 Task: Open a blank google sheet and write heading  Elevation Sales. Add 10 people name  'William Wilson, Isabella Robinson, James Taylor, Charlotte Clark, Michael Walker, Amelia Wright, Matthew Turner, Harper Hall, Joseph Phillips, Abigail Adams'Item code in between  2020-2080. Product range in between  2500-15000. Add Products   TOMS Shoe, UGG  Shoe, Wolverine Shoe, Z-Coil Shoe, Adidas shoe, Gucci T-shirt, Louis Vuitton bag, Zara Shirt, H&M jeans, Chanel perfume.Choose quantity  3 to 10 Tax 12 percent Total Add Amount. Save page  Elevation Sales review   book
Action: Mouse moved to (351, 199)
Screenshot: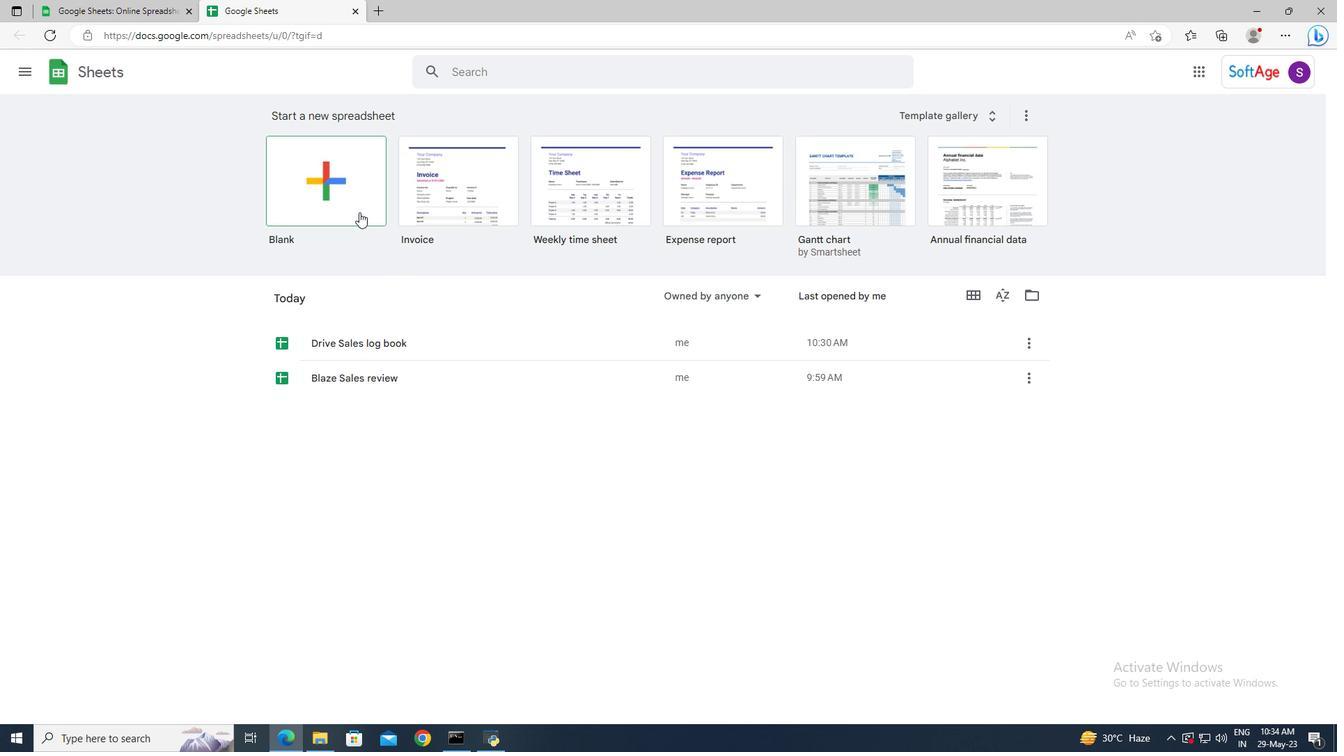 
Action: Mouse pressed left at (351, 199)
Screenshot: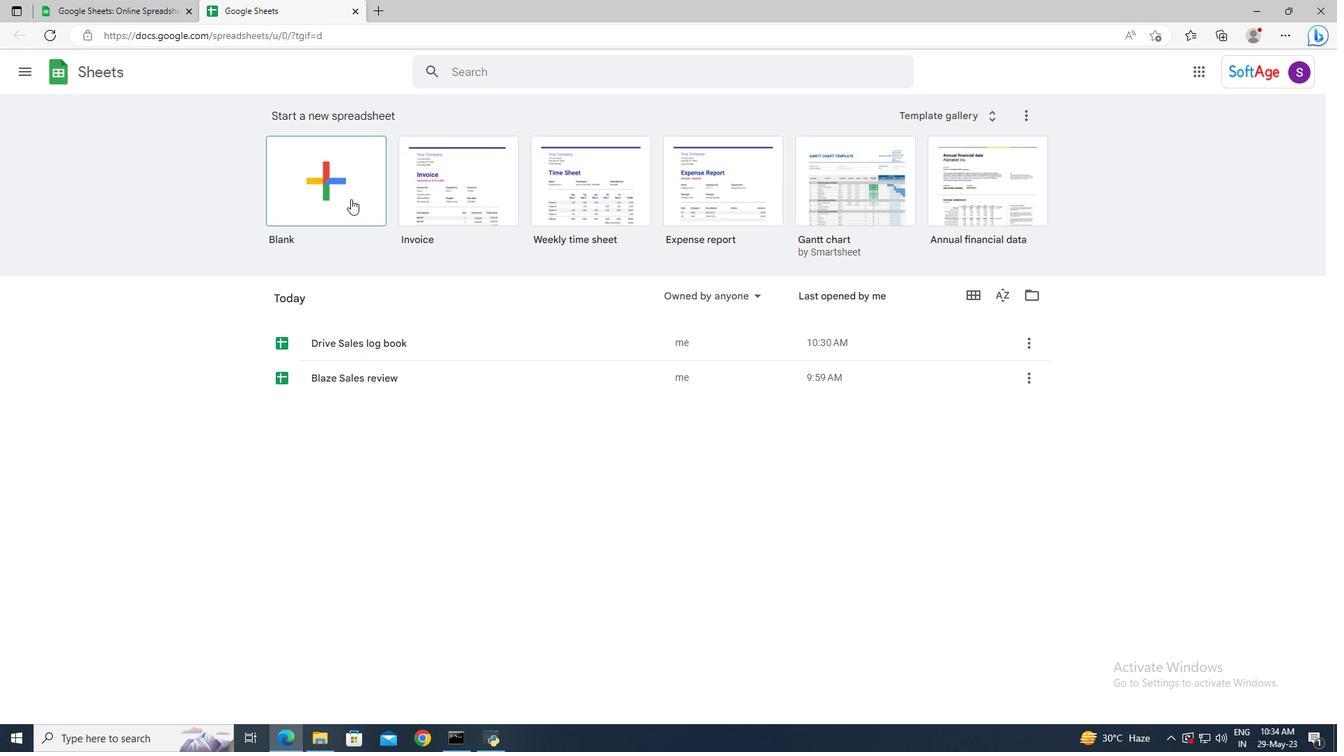 
Action: Mouse moved to (178, 197)
Screenshot: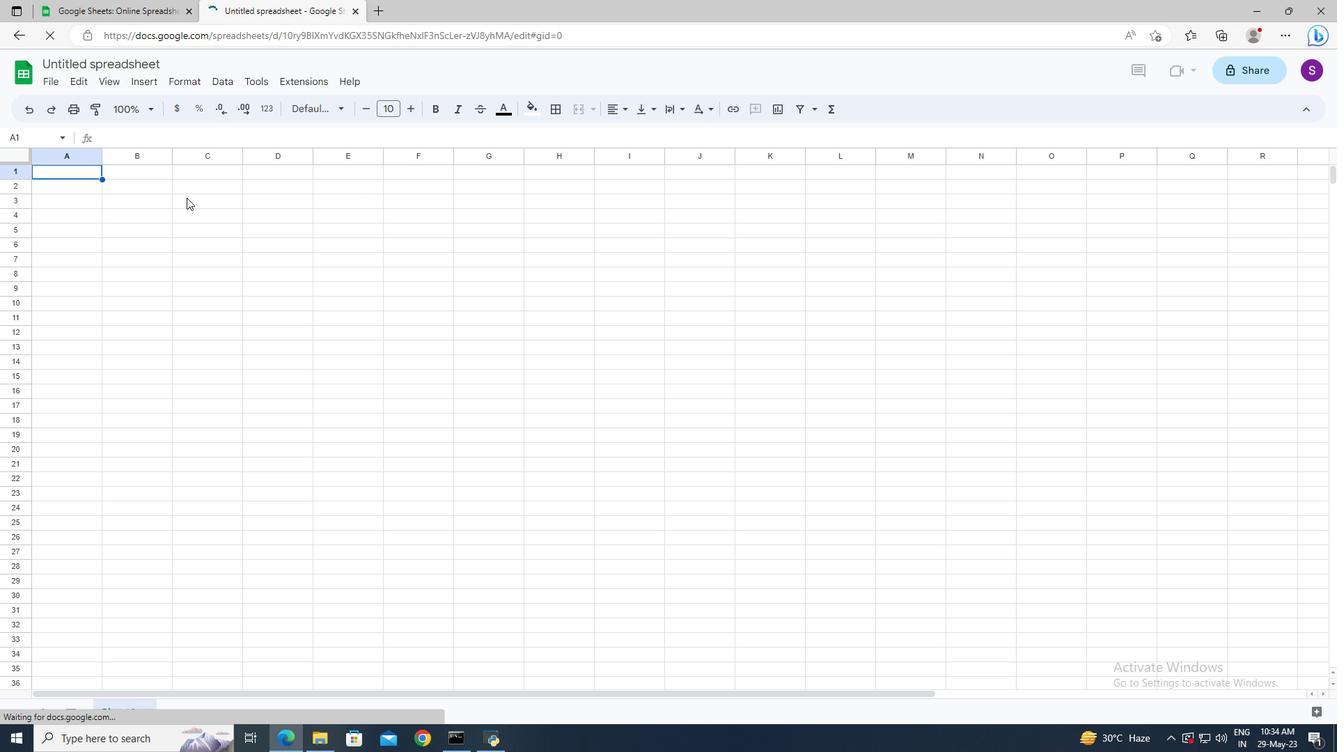 
Action: Key pressed <Key.shift>Elevation<Key.space><Key.shift_r>Sales<Key.enter><Key.shift>Name<Key.enter><Key.shift>William<Key.space><Key.shift_r>Wilson<Key.enter><Key.shift>Isabella<Key.space><Key.shift>Robinson<Key.enter><Key.shift>James<Key.space><Key.shift>Taylor<Key.enter><Key.shift>Charlotte<Key.space><Key.shift>Clark<Key.enter><Key.shift>Michael<Key.space><Key.shift>Walker<Key.enter><Key.shift>Amelia<Key.space><Key.shift_r>Wright<Key.enter><Key.shift>Matthew<Key.space><Key.shift>Turner<Key.enter><Key.shift>Harper<Key.space><Key.shift>Hall<Key.enter><Key.shift>Joseph<Key.space><Key.shift>Phillips<Key.enter><Key.shift>Abigail<Key.space><Key.shift>Adams<Key.enter>
Screenshot: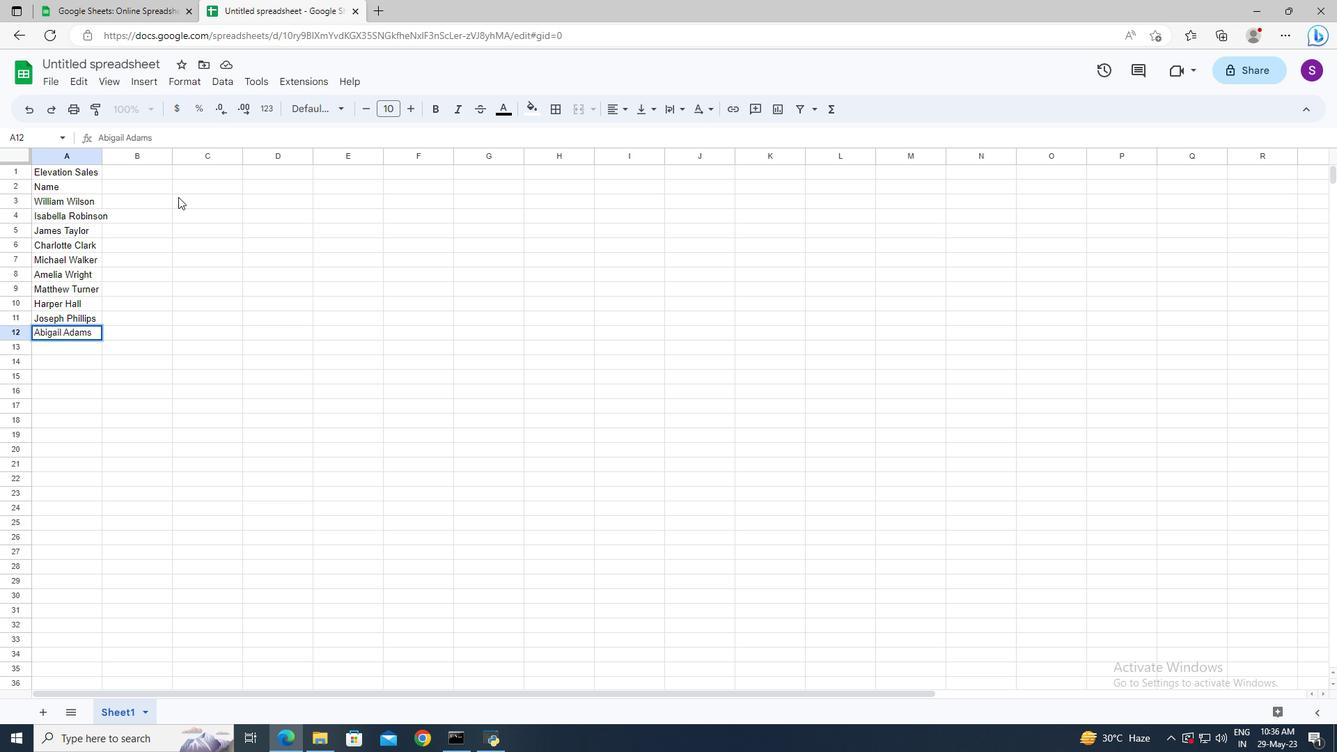 
Action: Mouse moved to (148, 186)
Screenshot: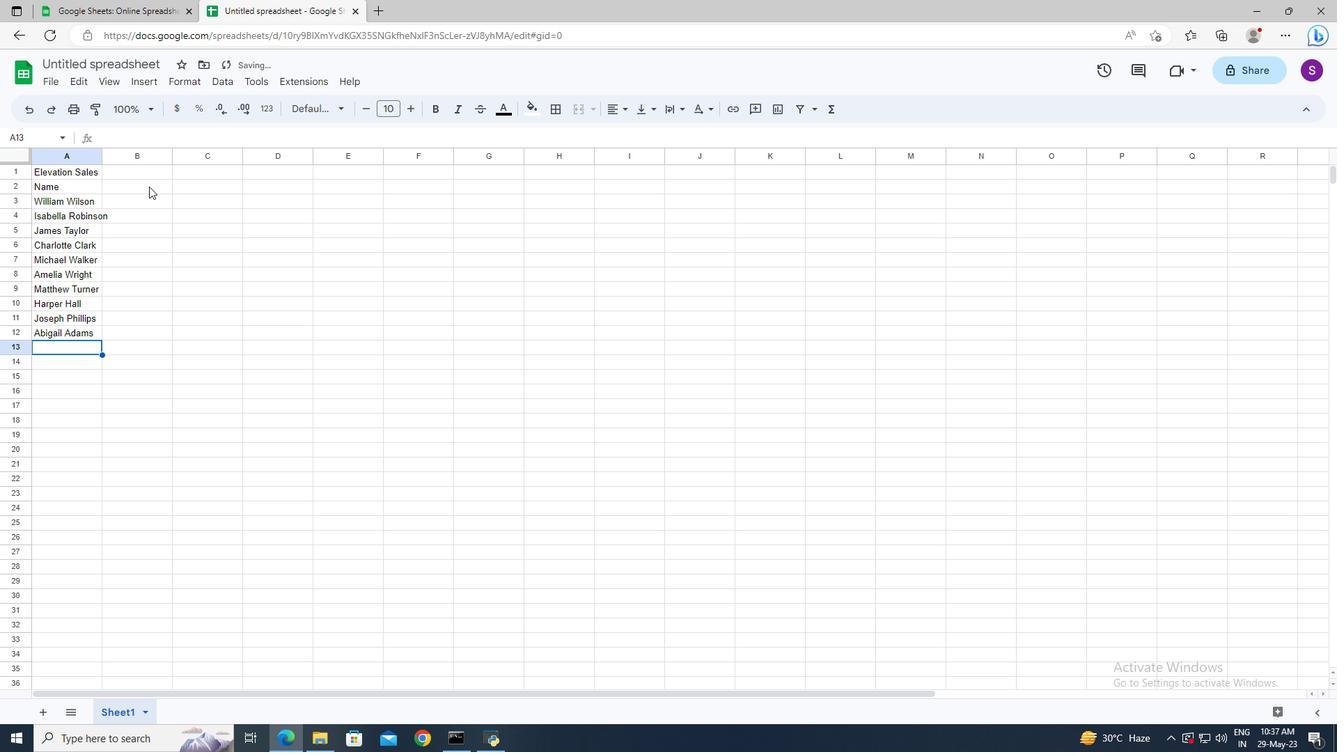 
Action: Mouse pressed left at (148, 186)
Screenshot: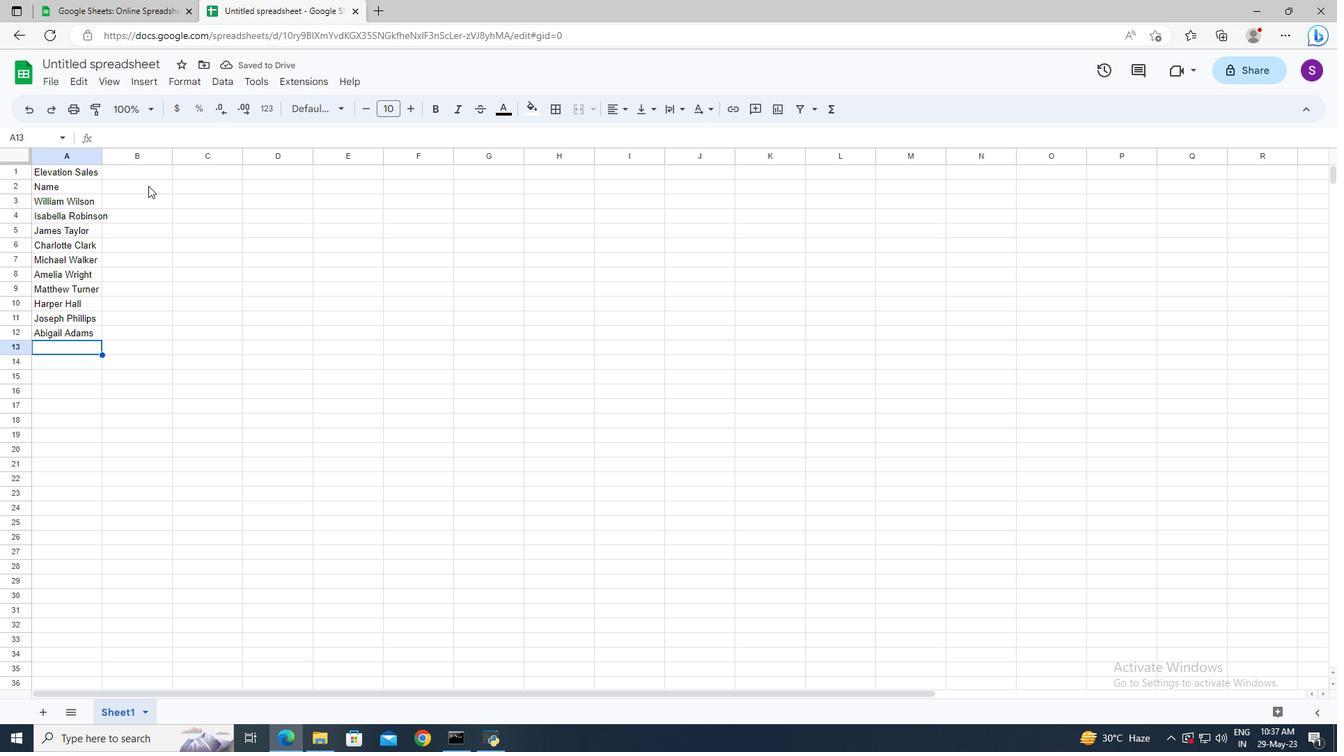 
Action: Key pressed <Key.shift>Item<Key.space><Key.shift>Code<Key.enter>2021<Key.enter>2022<Key.enter>2023<Key.enter>2024<Key.enter>2025<Key.enter>2026<Key.enter>2027<Key.enter>2028<Key.enter>2029<Key.enter>2030<Key.enter><Key.up><Key.up><Key.up><Key.up><Key.up><Key.up><Key.up><Key.up><Key.up><Key.up><Key.up><Key.right><Key.shift>Prdo<Key.backspace><Key.backspace>oduct<Key.space>range<Key.enter>2600<Key.enter>2700<Key.enter>10000<Key.enter>12000<Key.enter>12500<Key.enter>13000<Key.enter>11000<Key.enter>11500<Key.enter>13999<Key.enter>14050<Key.enter>
Screenshot: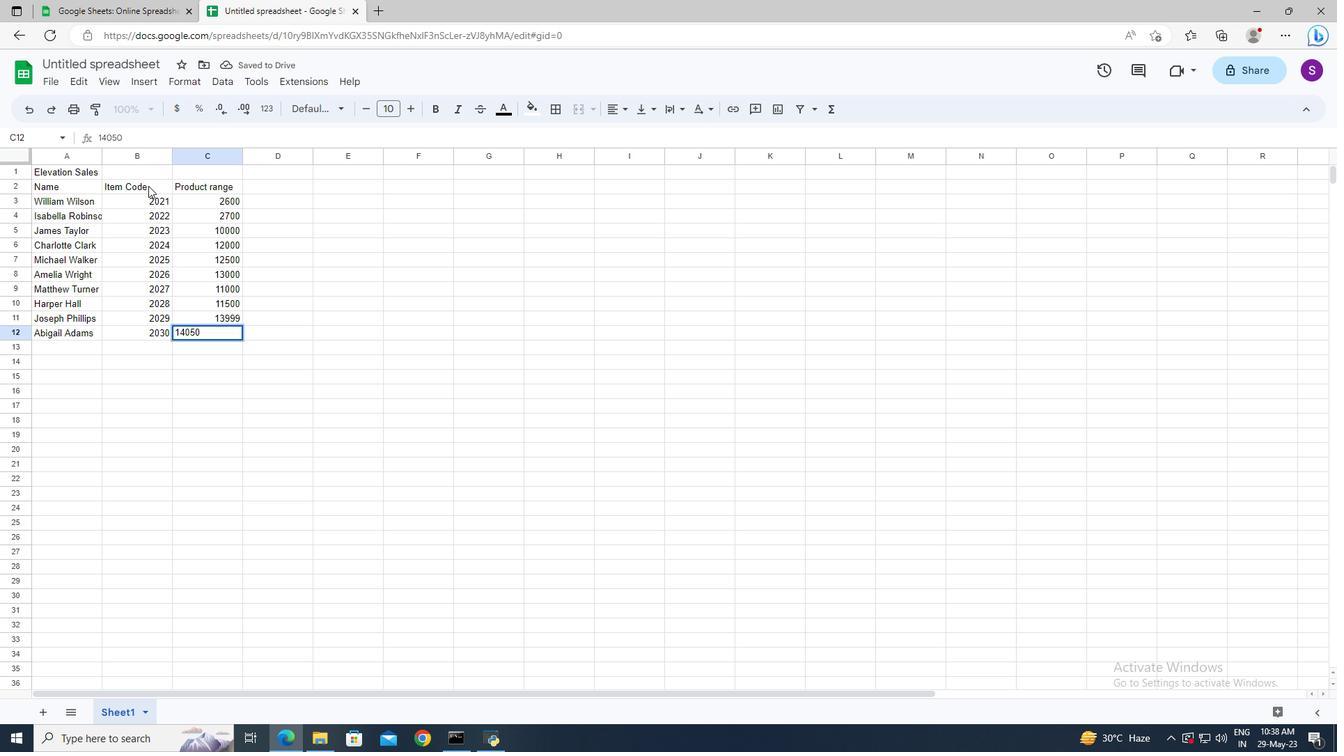 
Action: Mouse moved to (256, 181)
Screenshot: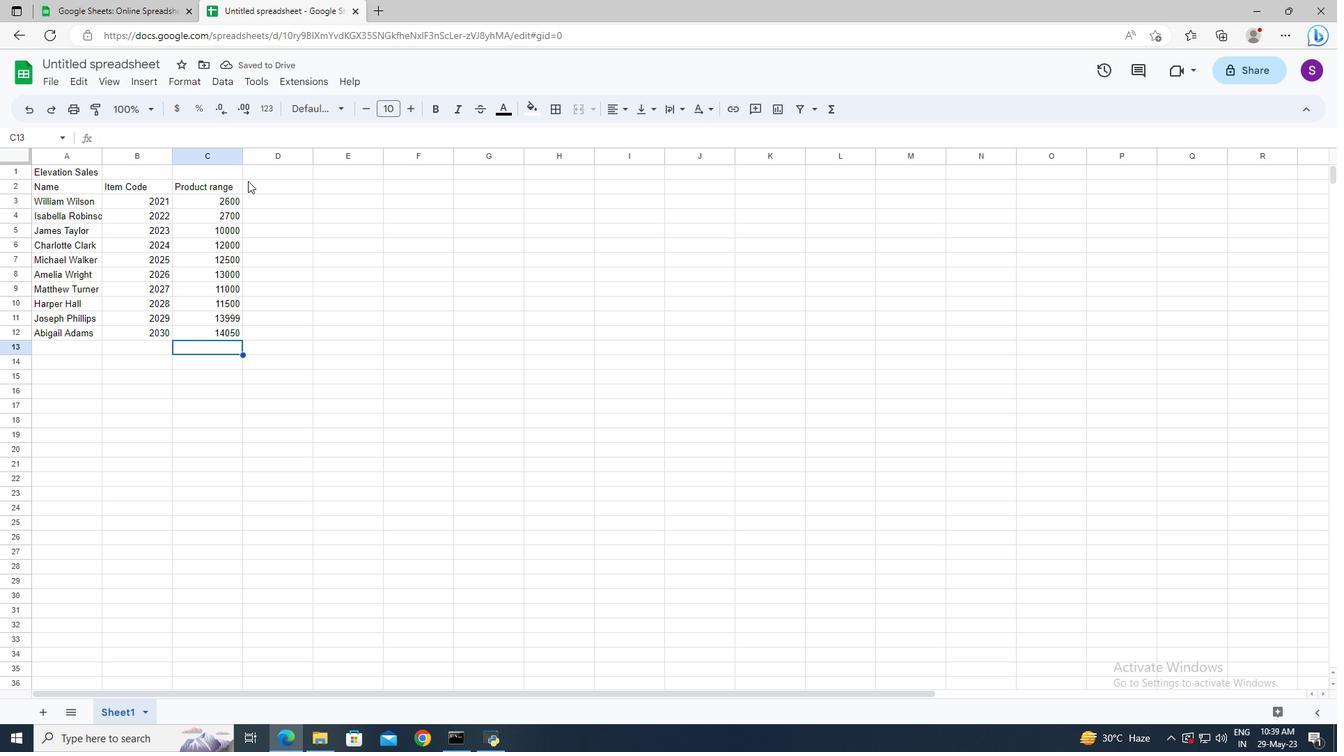 
Action: Mouse pressed left at (256, 181)
Screenshot: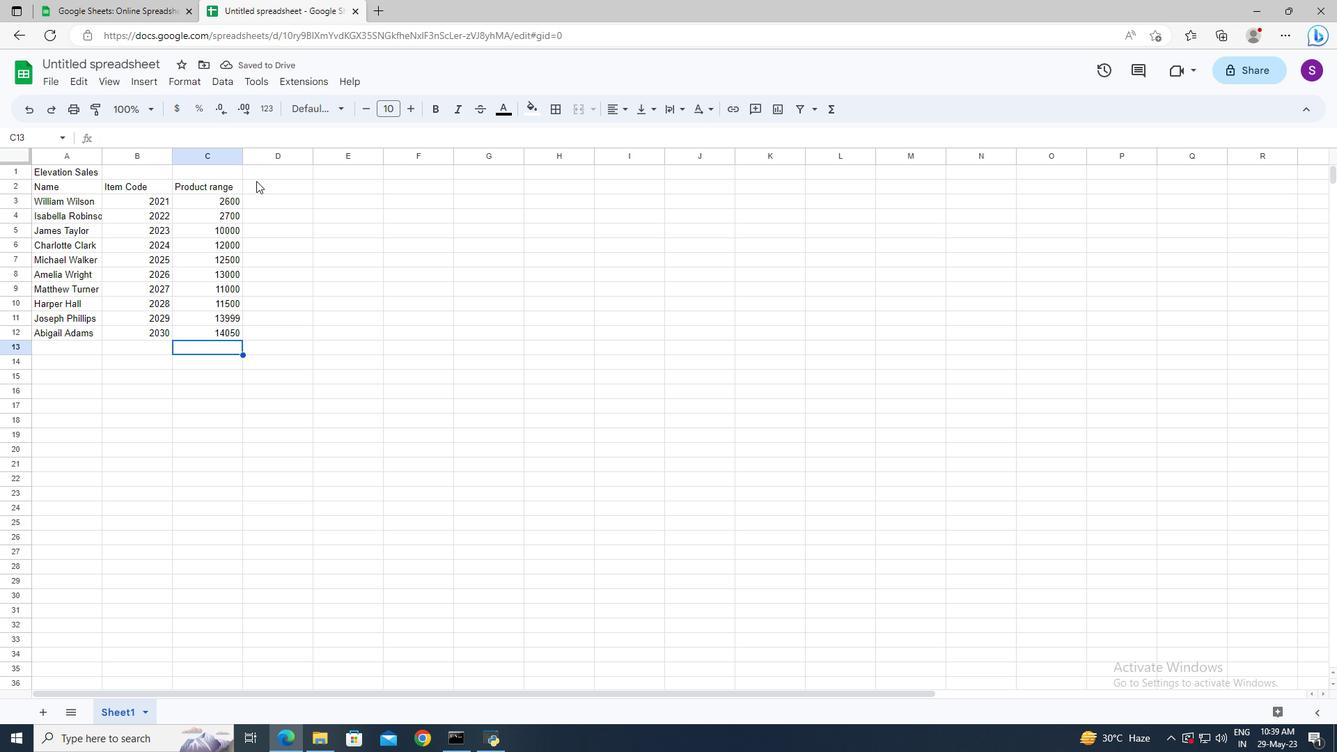 
Action: Key pressed <Key.shift>Products<Key.enter><Key.shift>TOMS<Key.space><Key.shift>Shoe<Key.enter><Key.shift>UGC<Key.backspace><Key.shift>G<Key.space><Key.shift>Shoe<Key.enter><Key.shift>Wolverine<Key.space><Key.shift_r>Shoe<Key.enter><Key.shift><Key.shift>Z-<Key.shift>Coil<Key.space><Key.shift>Shoe<Key.enter><Key.shift>Addidas<Key.backspace><Key.backspace><Key.backspace><Key.backspace><Key.backspace>idas<Key.space>shoe<Key.enter><Key.shift>Gucci<Key.space><Key.shift>T-shirt<Key.enter><Key.shift>Louis<Key.space><Key.shift>Vuitton<Key.space>bag<Key.enter><Key.shift>Zara<Key.space><Key.shift>Shirt<Key.enter><Key.shift>H<Key.shift>&<Key.shift>M<Key.space>jeans<Key.enter><Key.shift>Chanel<Key.space>perfume<Key.enter>
Screenshot: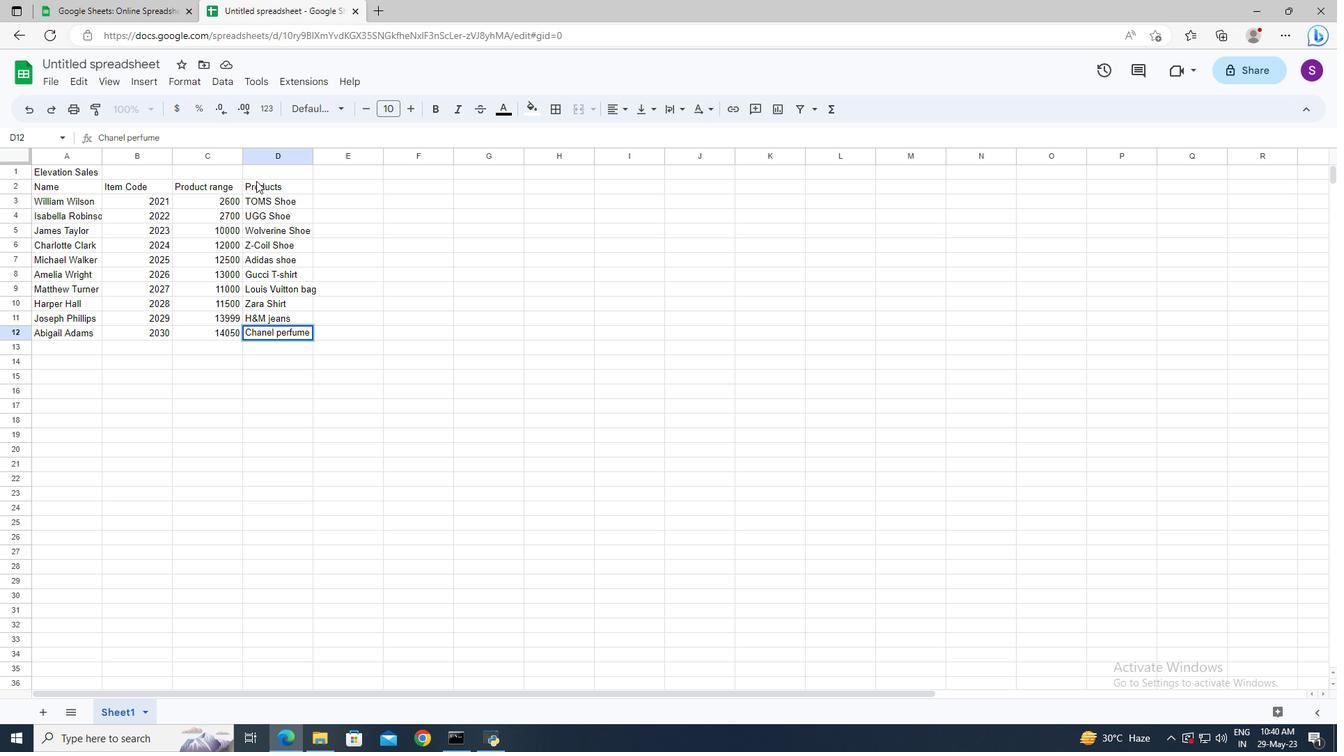 
Action: Mouse moved to (319, 189)
Screenshot: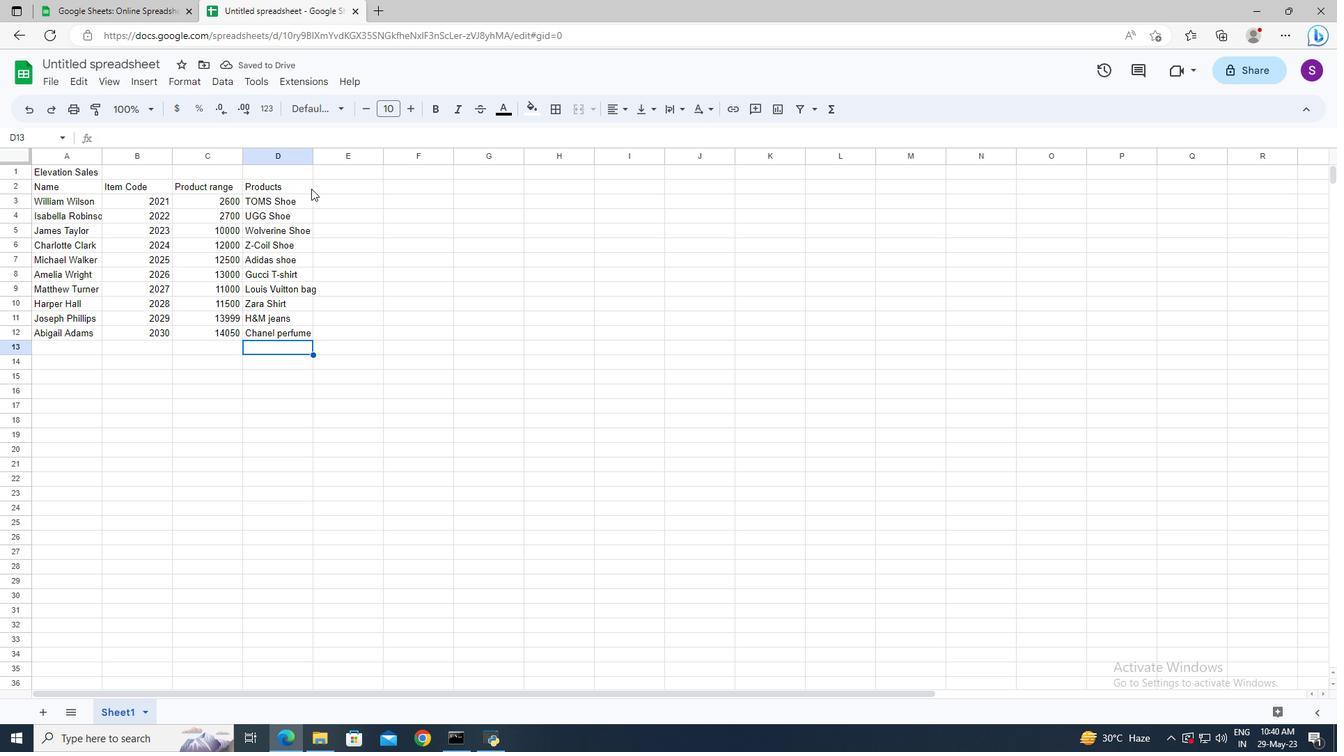 
Action: Mouse pressed left at (319, 189)
Screenshot: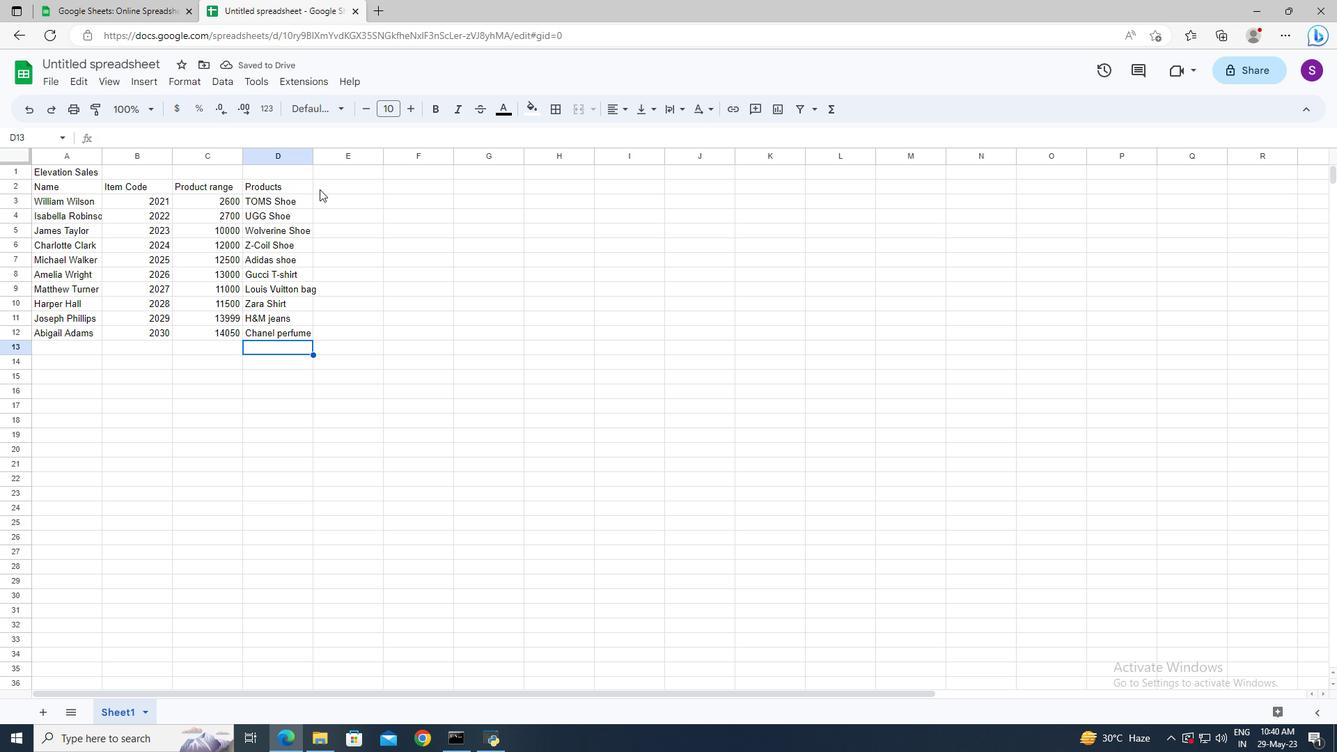 
Action: Key pressed <Key.shift>Q<Key.backspace>quantity<Key.enter>3<Key.enter>5<Key.enter>7<Key.enter>9<Key.enter>10<Key.enter>8<Key.enter>7<Key.enter>10<Key.enter>9<Key.enter>5<Key.enter>
Screenshot: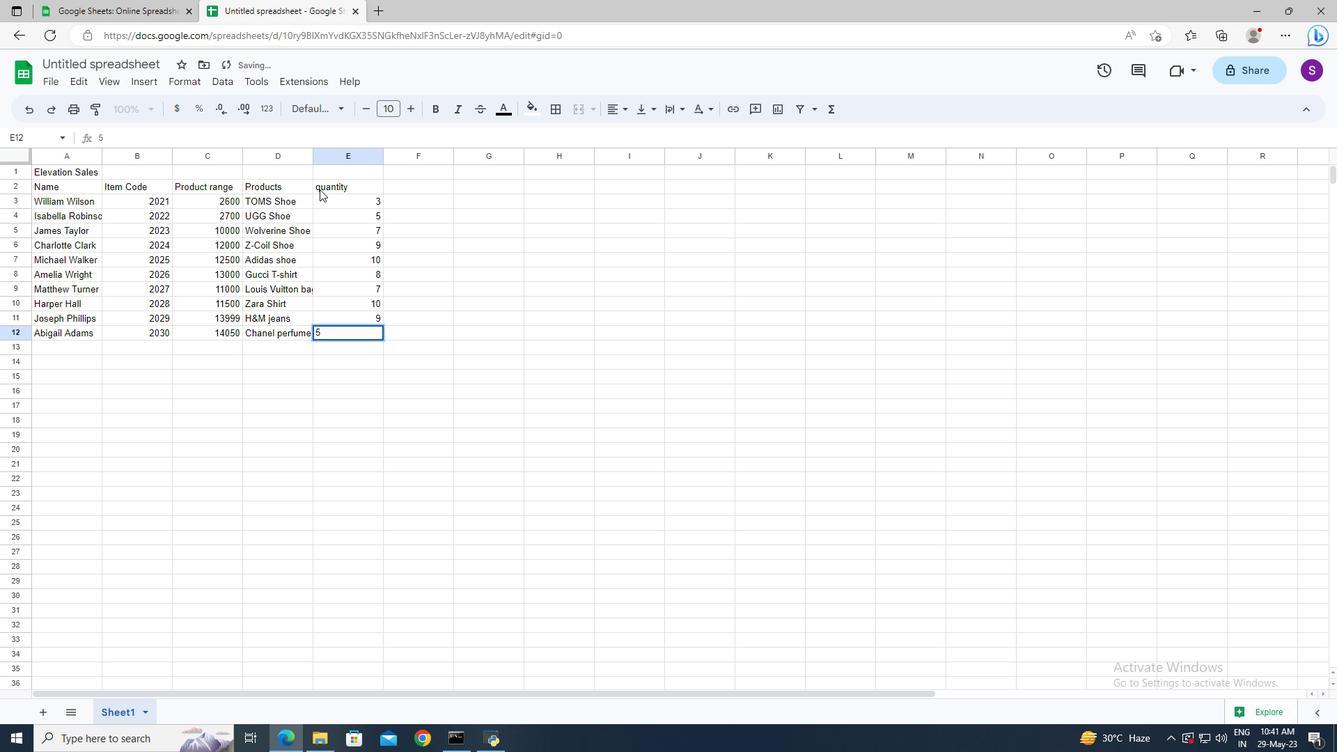 
Action: Mouse moved to (408, 188)
Screenshot: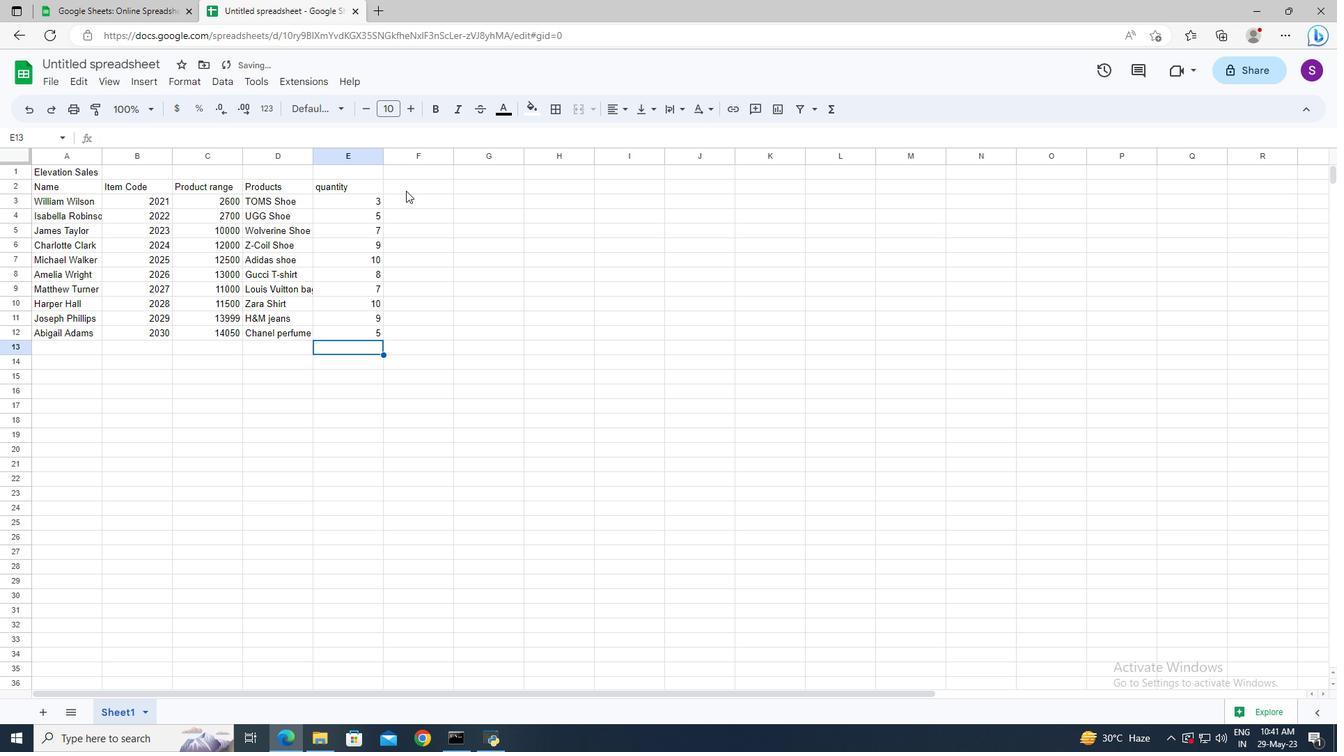 
Action: Mouse pressed left at (408, 188)
Screenshot: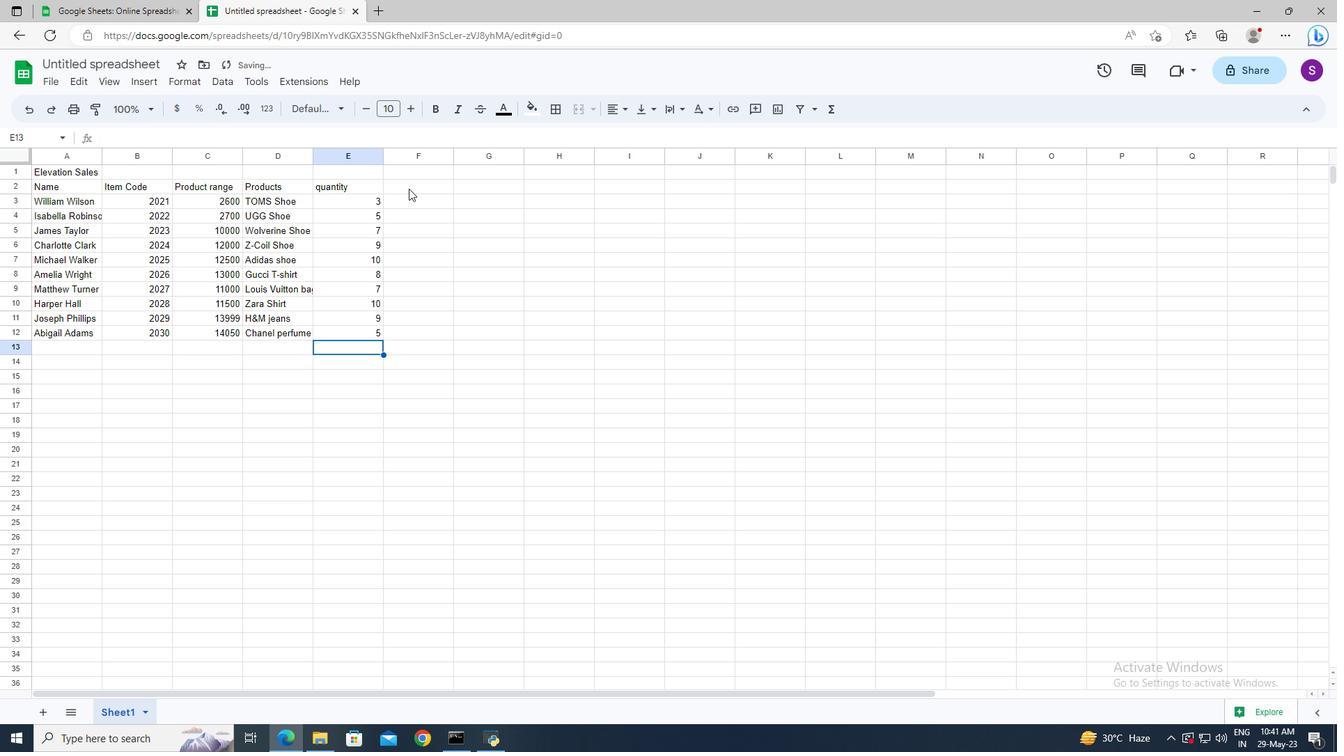 
Action: Key pressed <Key.shift>Amount<Key.enter>=c3<Key.shift>*e3<Key.enter>
Screenshot: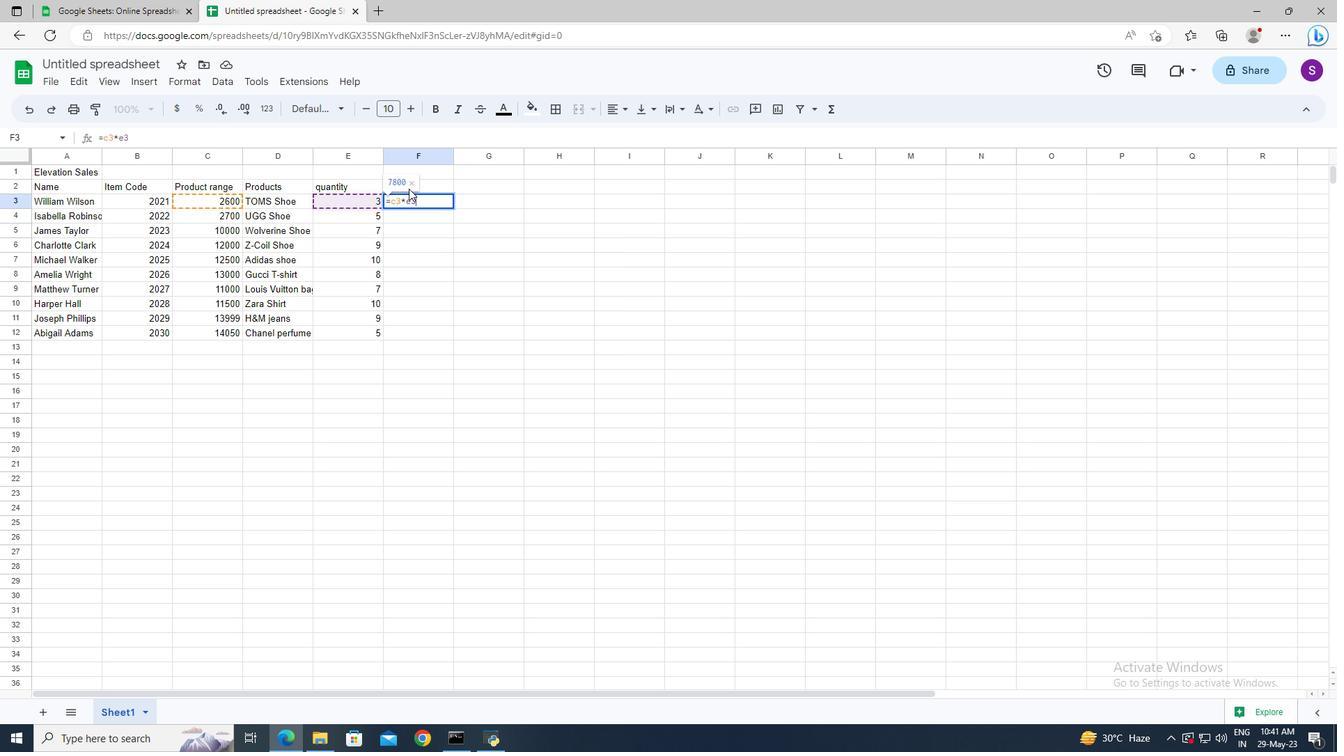 
Action: Mouse moved to (468, 305)
Screenshot: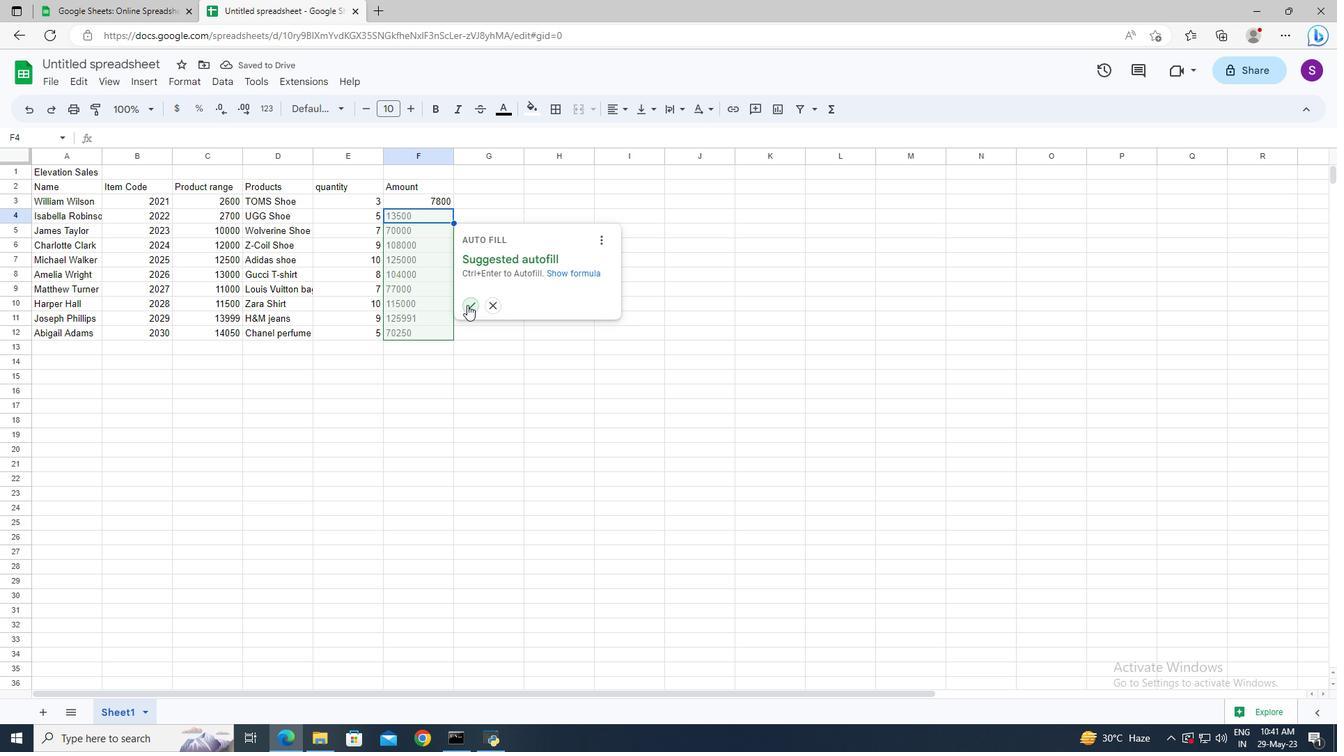 
Action: Mouse pressed left at (468, 305)
Screenshot: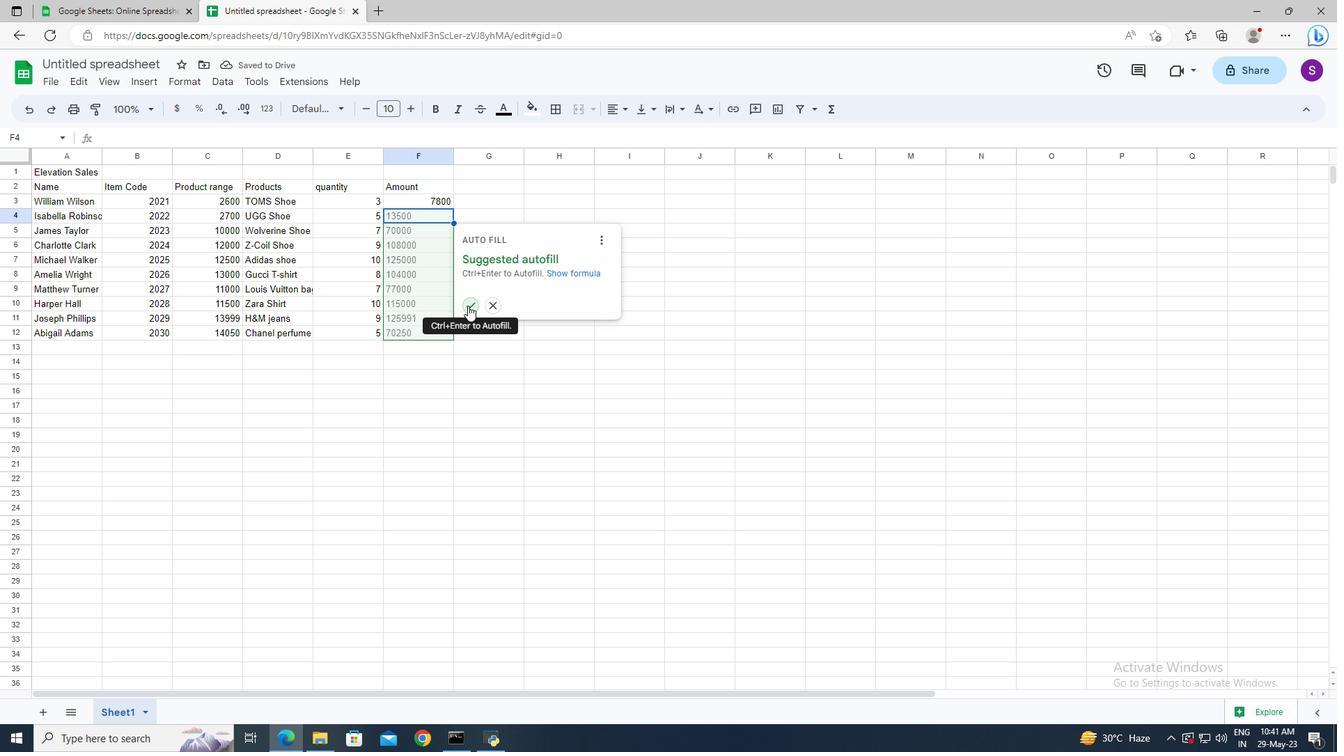 
Action: Mouse moved to (482, 191)
Screenshot: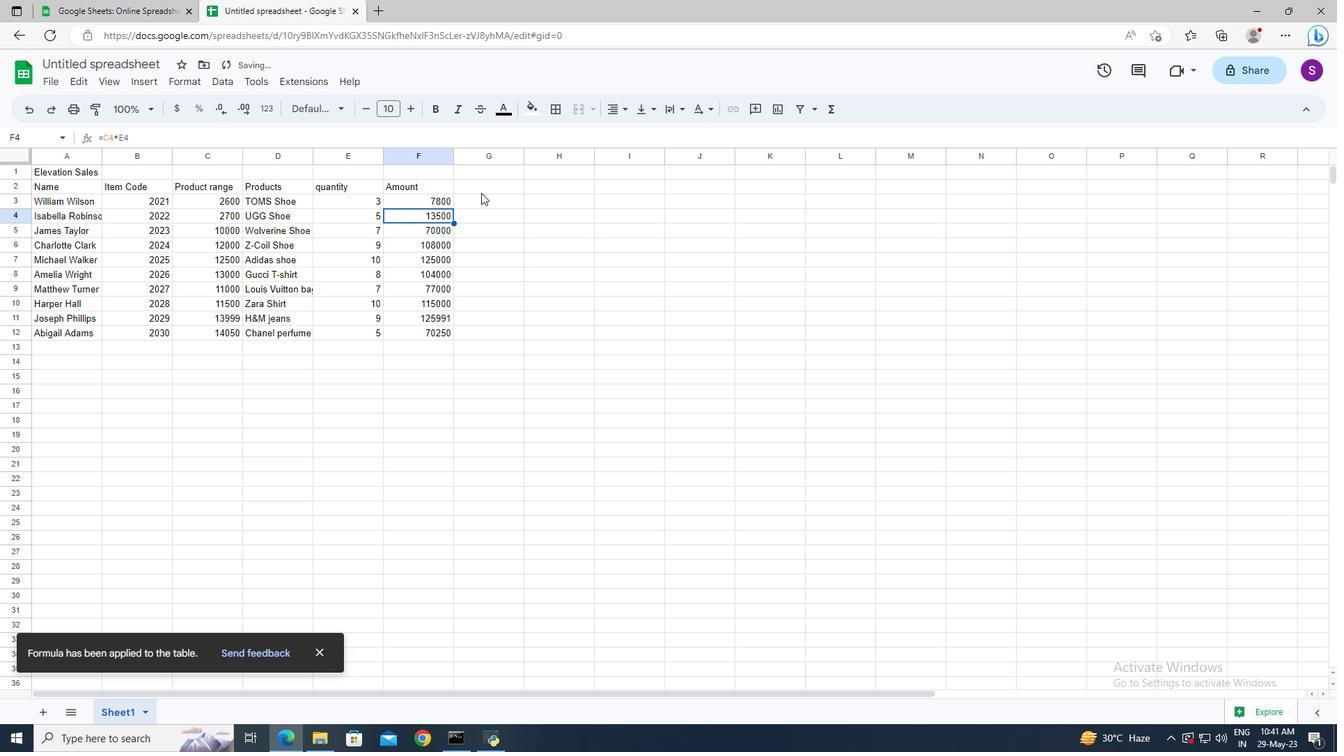 
Action: Mouse pressed left at (482, 191)
Screenshot: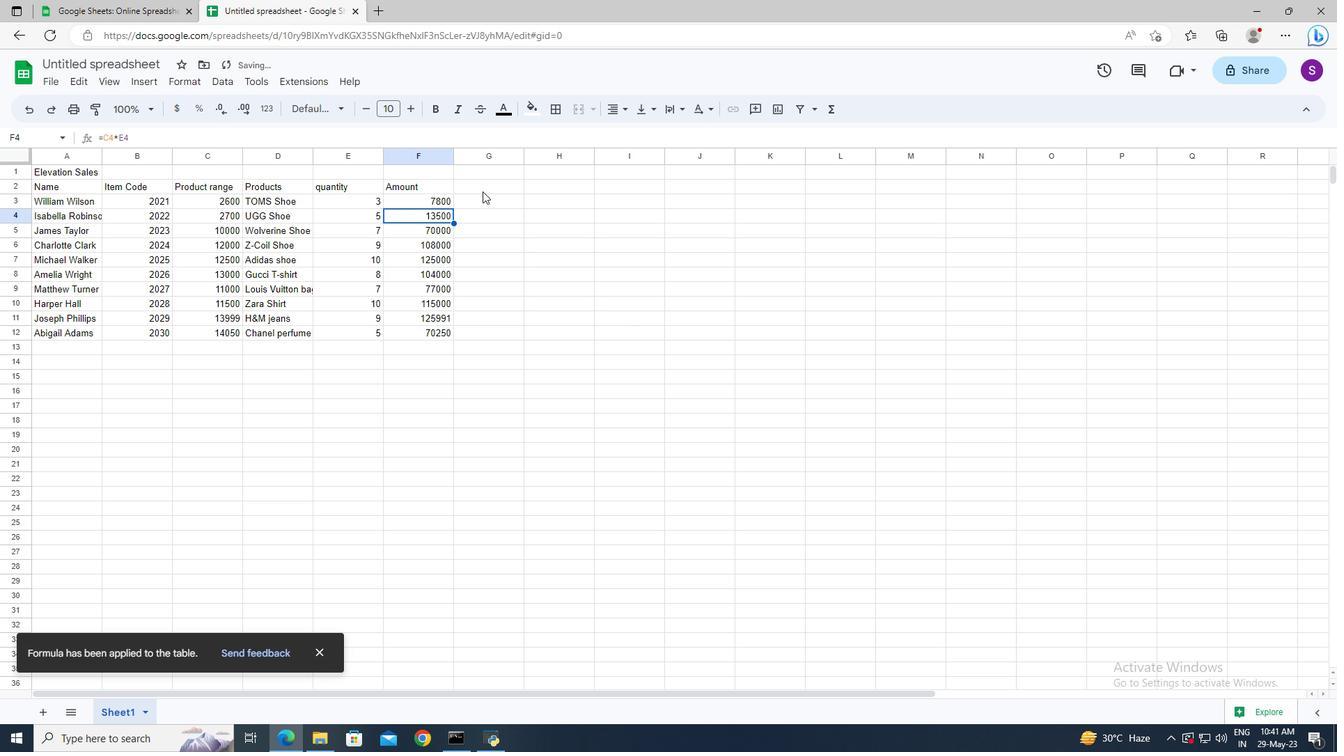 
Action: Key pressed <Key.shift>Tax<Key.enter>=0.12<Key.shift>*f3<Key.enter>
Screenshot: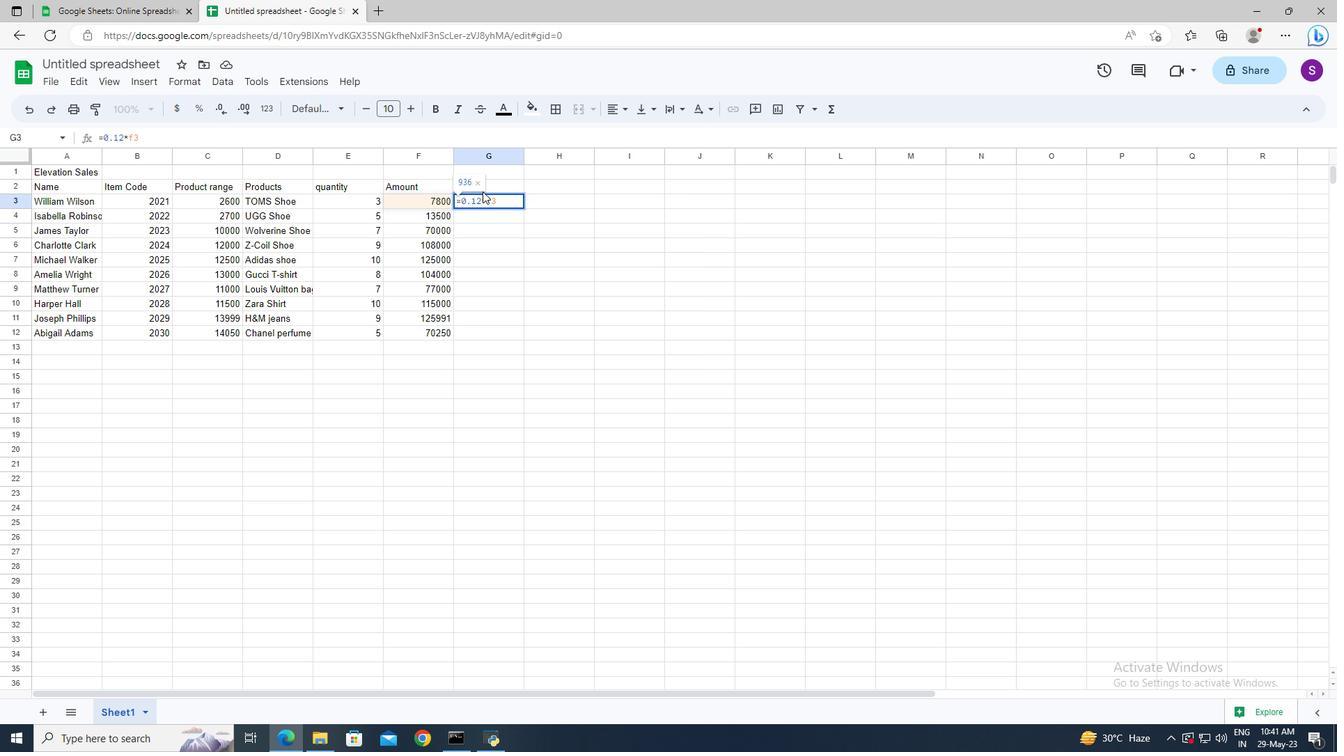 
Action: Mouse moved to (546, 302)
Screenshot: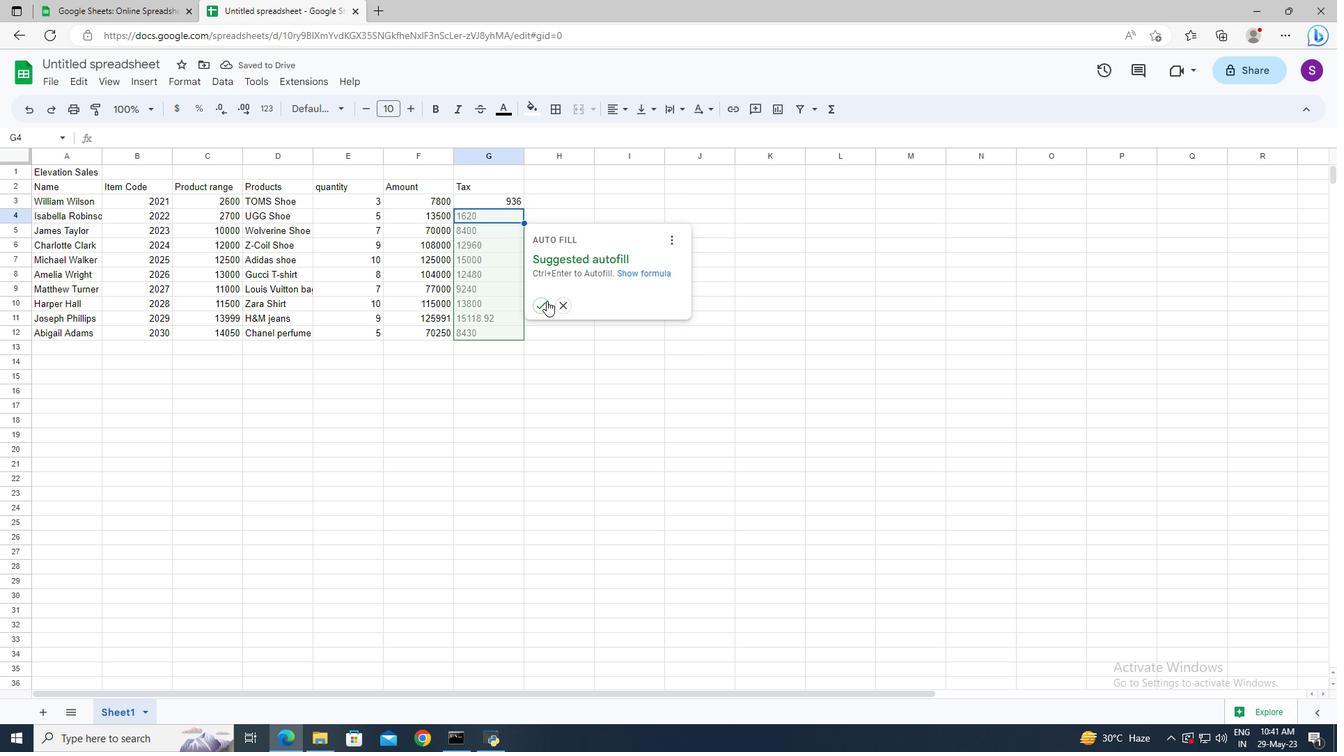 
Action: Mouse pressed left at (546, 302)
Screenshot: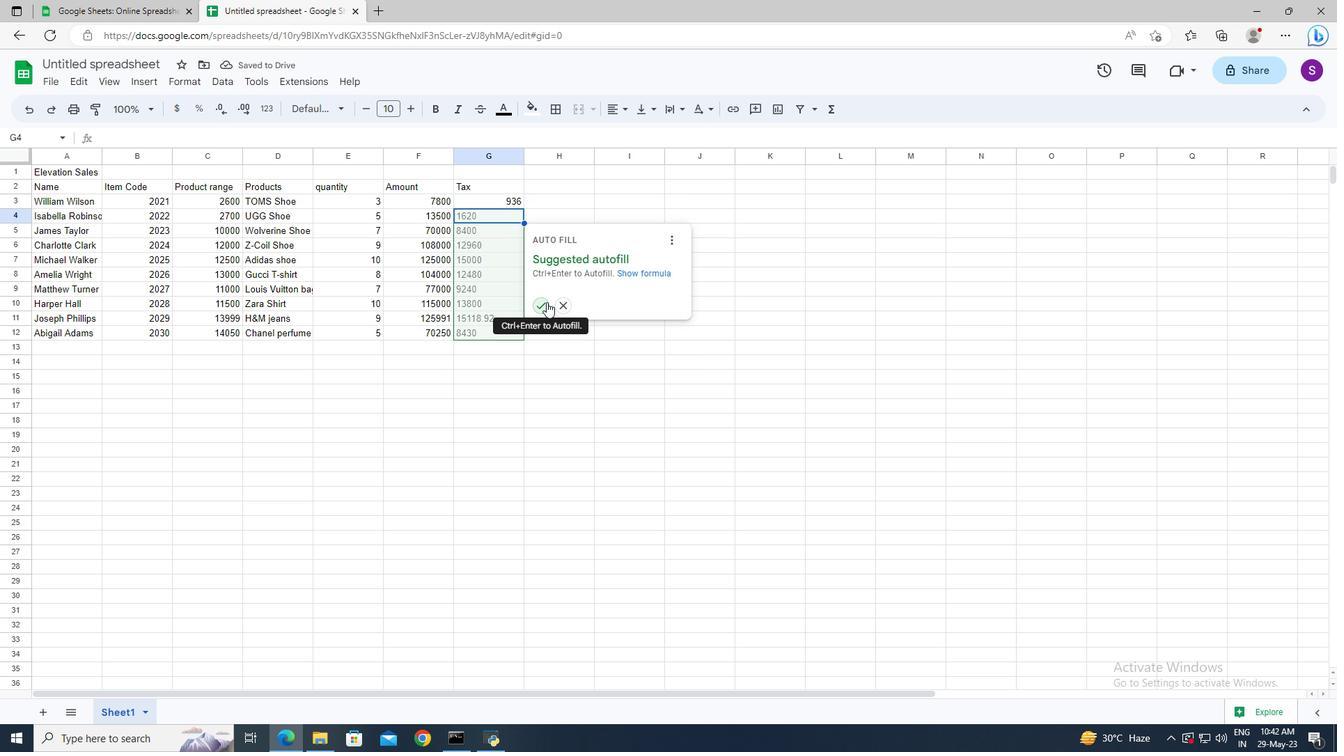 
Action: Mouse moved to (544, 186)
Screenshot: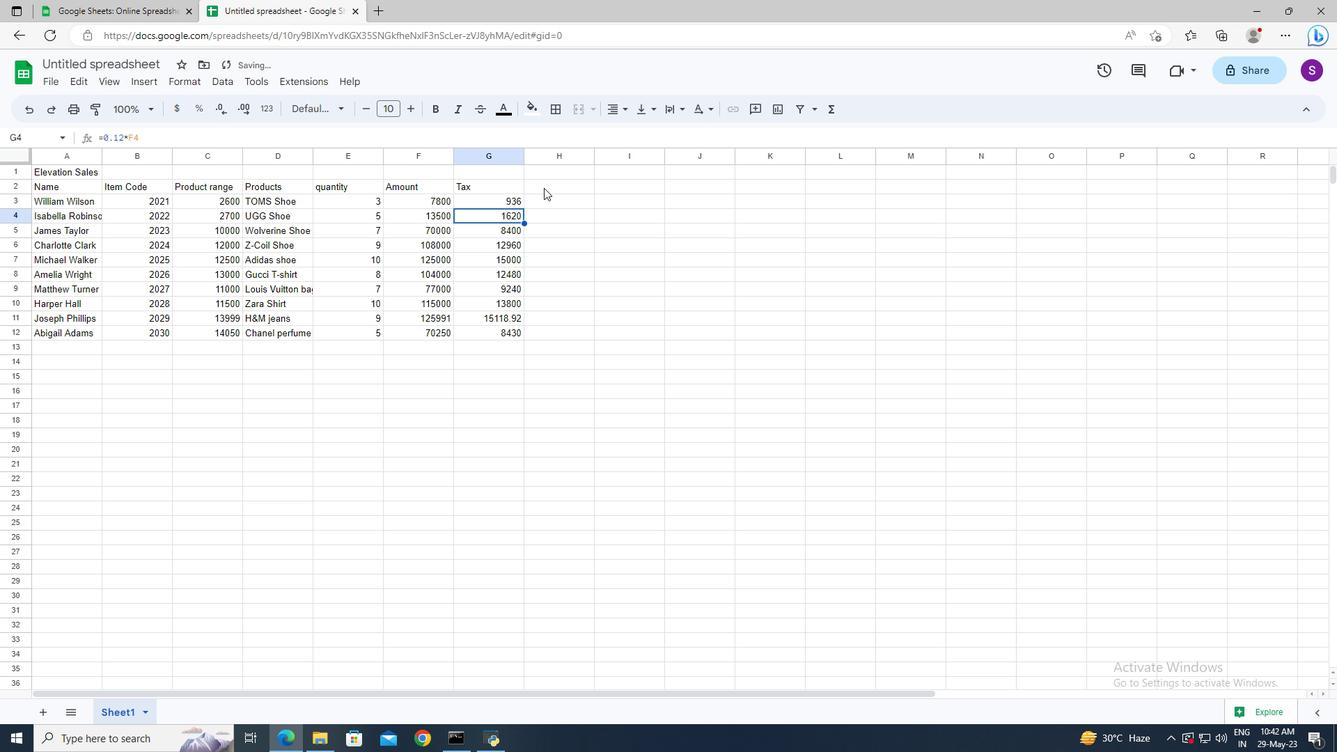 
Action: Mouse pressed left at (544, 186)
Screenshot: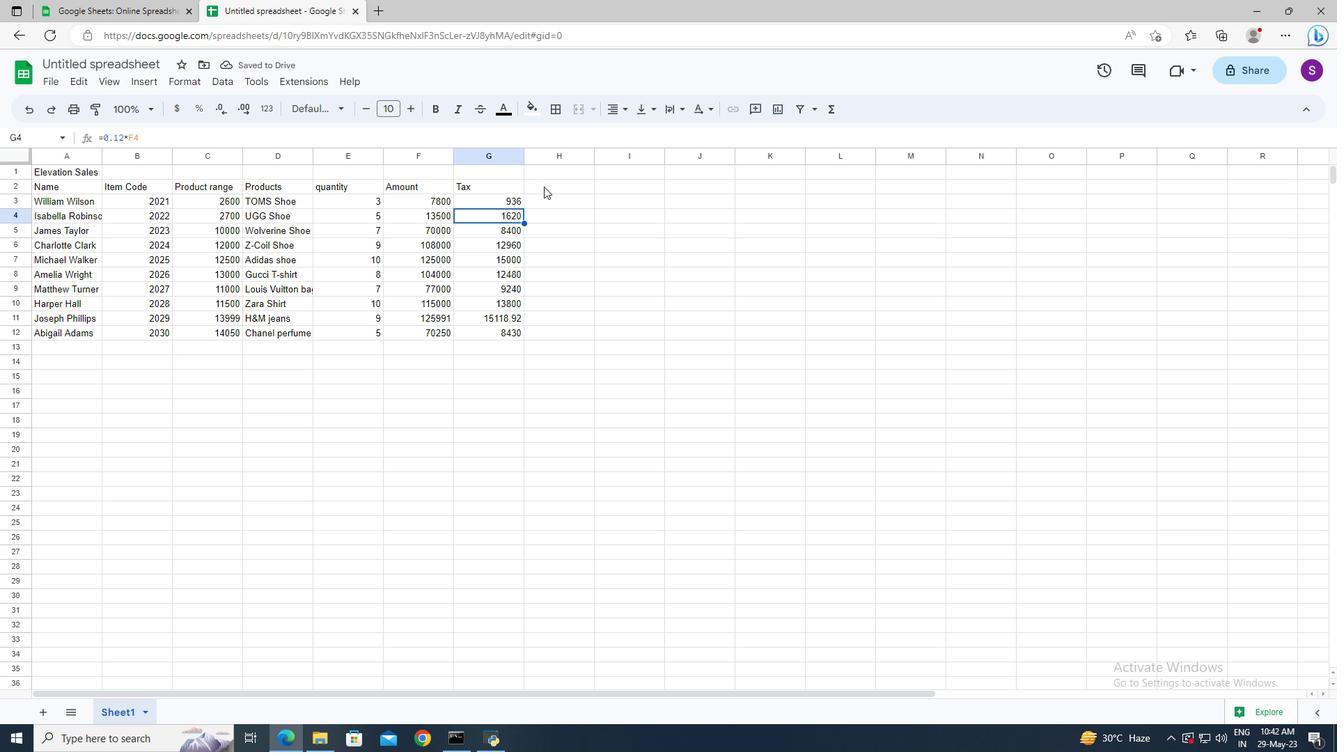 
Action: Mouse moved to (544, 186)
Screenshot: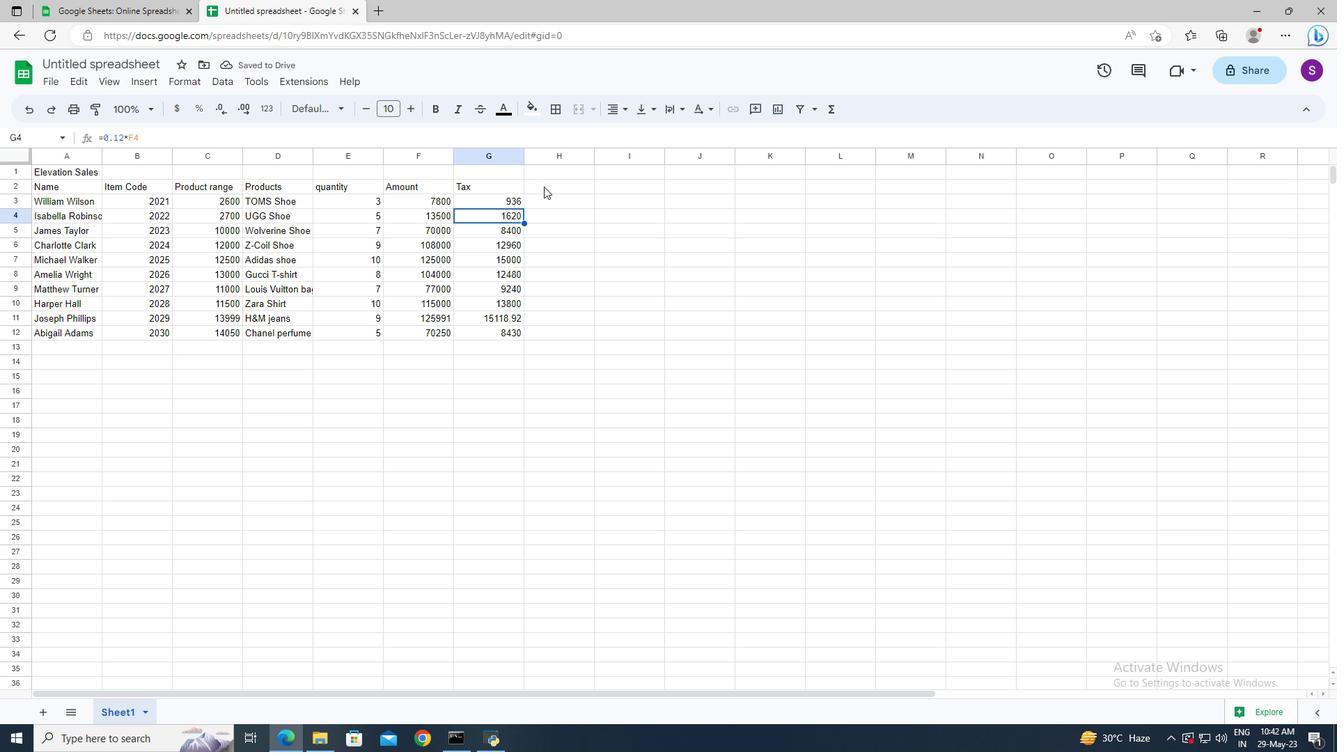 
Action: Key pressed <Key.shift>Total<Key.enter>=f3<Key.shift>+g3<Key.enter>
Screenshot: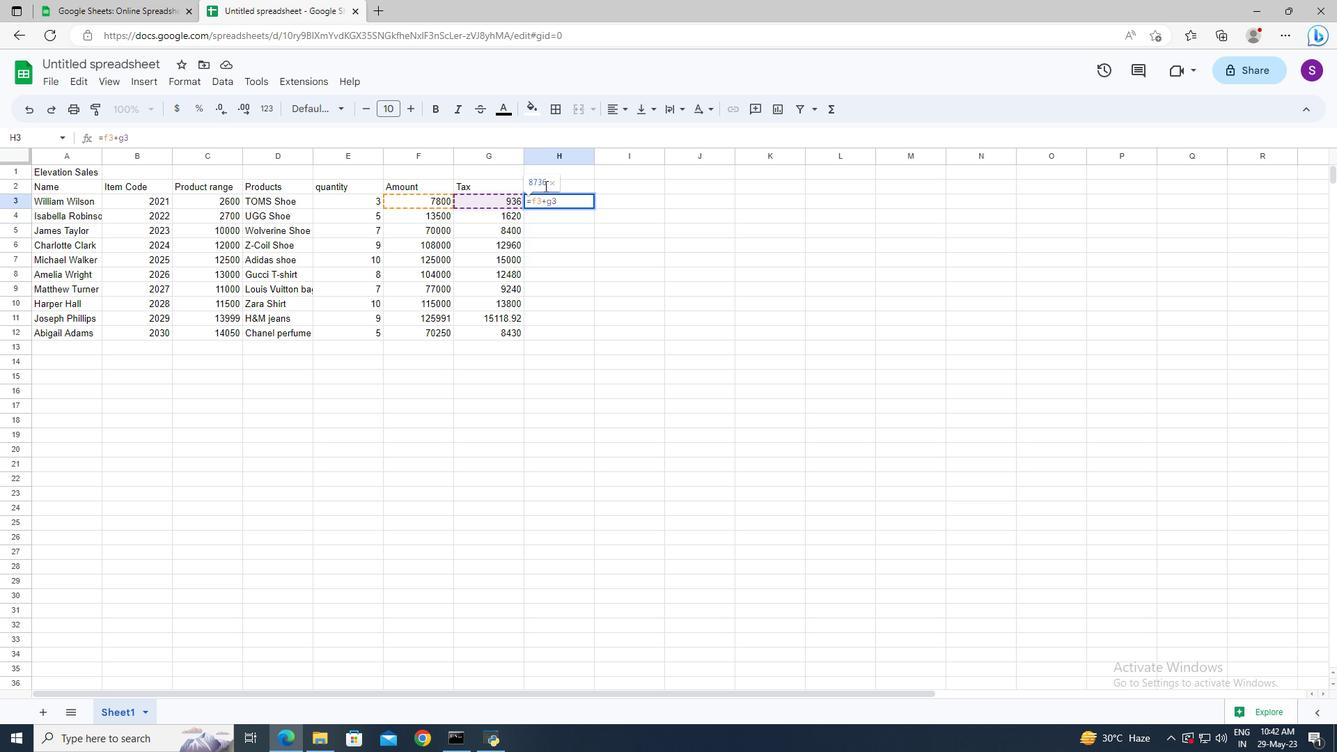 
Action: Mouse moved to (615, 303)
Screenshot: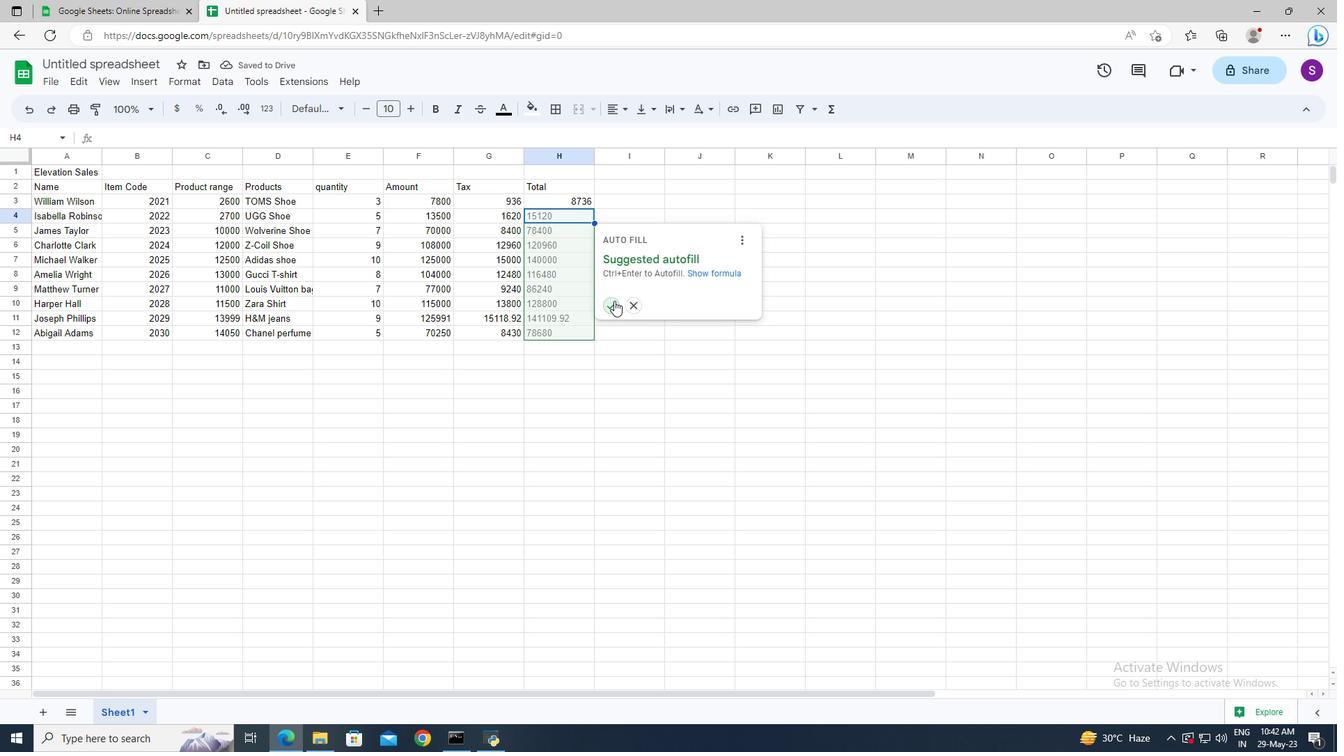 
Action: Mouse pressed left at (615, 303)
Screenshot: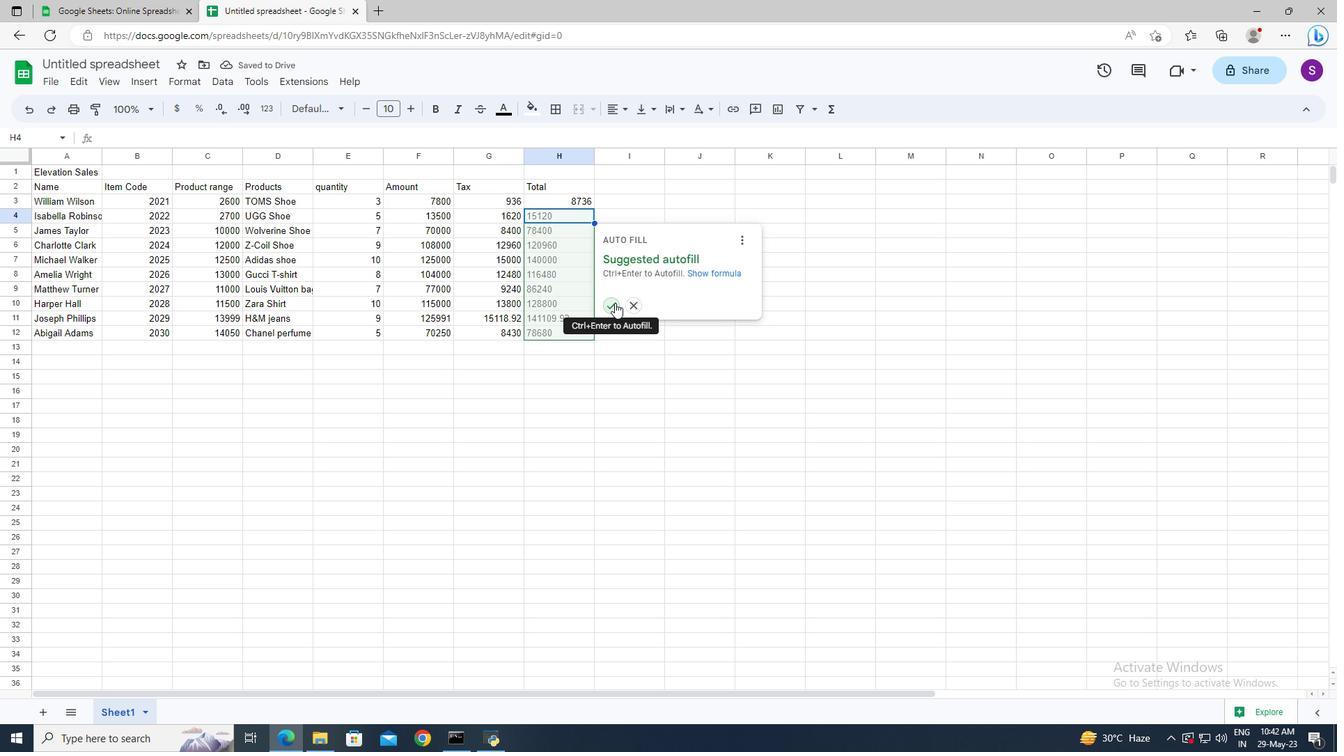 
Action: Mouse moved to (137, 64)
Screenshot: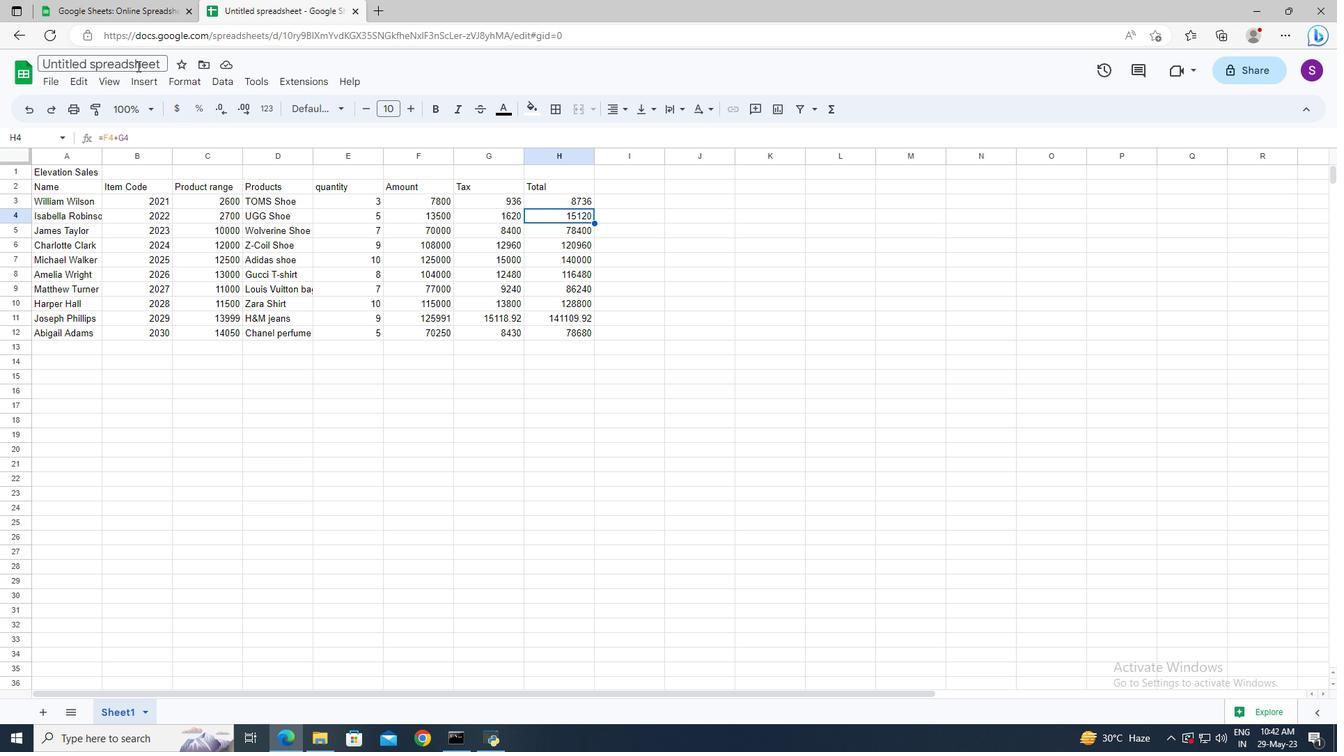 
Action: Mouse pressed left at (137, 64)
Screenshot: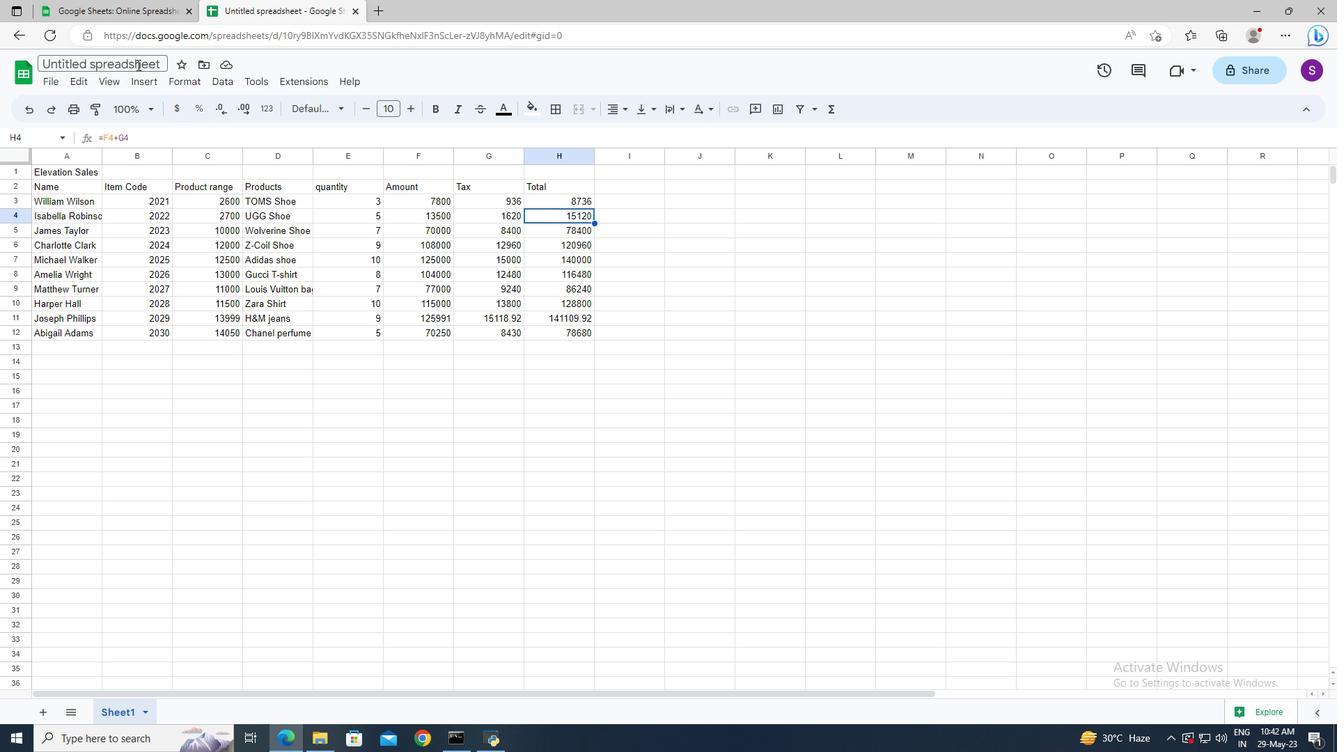 
Action: Key pressed <Key.shift>Elevation<Key.space><Key.shift_r>Sales<Key.space>review<Key.space>book<Key.enter>
Screenshot: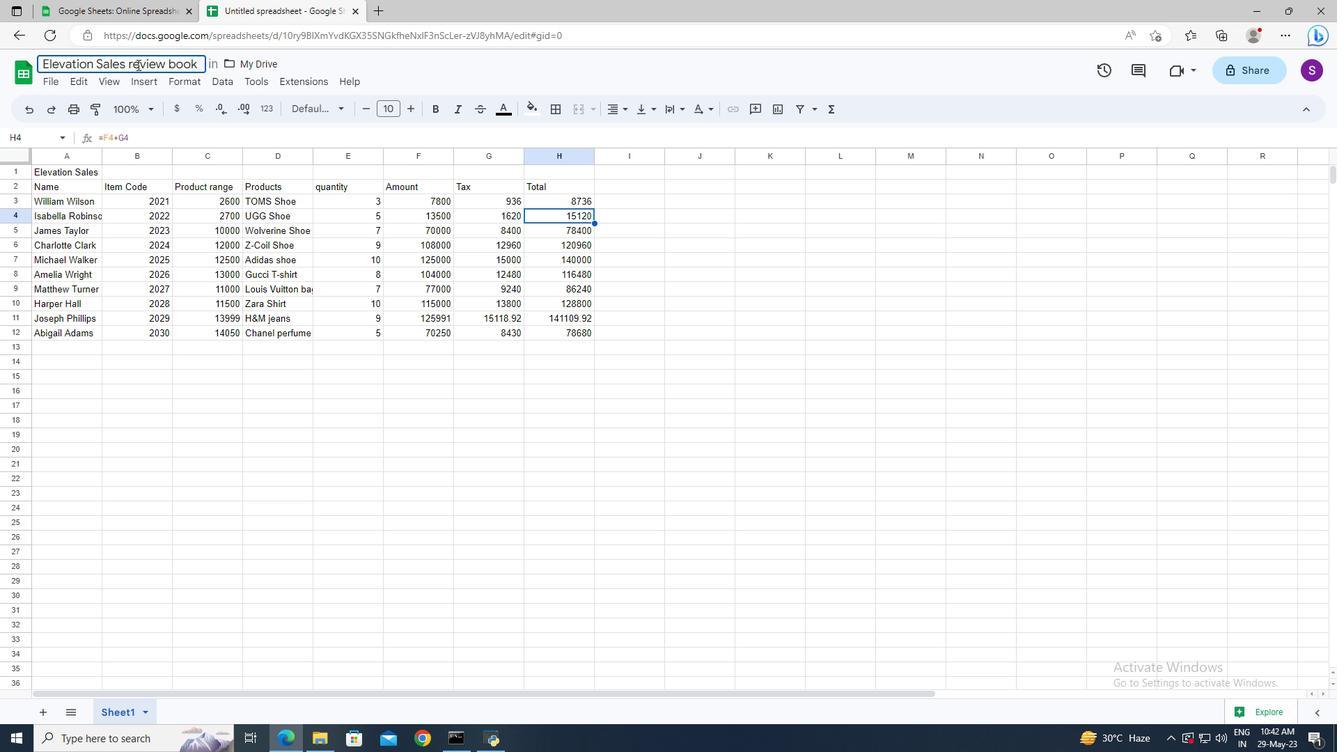 
